 Task: Add the task  Add support for in-app purchases to the mobile app to the section Automated Testing Sprint in the project Touchstone and add a Due Date to the respective task as 2023/07/10.
Action: Mouse moved to (85, 360)
Screenshot: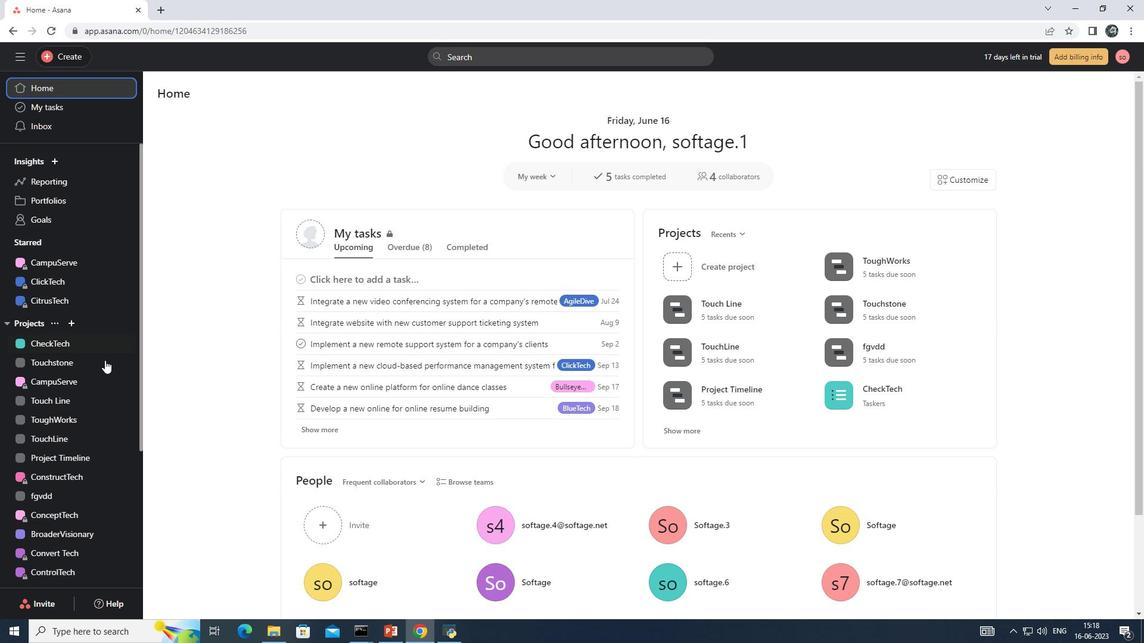 
Action: Mouse pressed left at (85, 360)
Screenshot: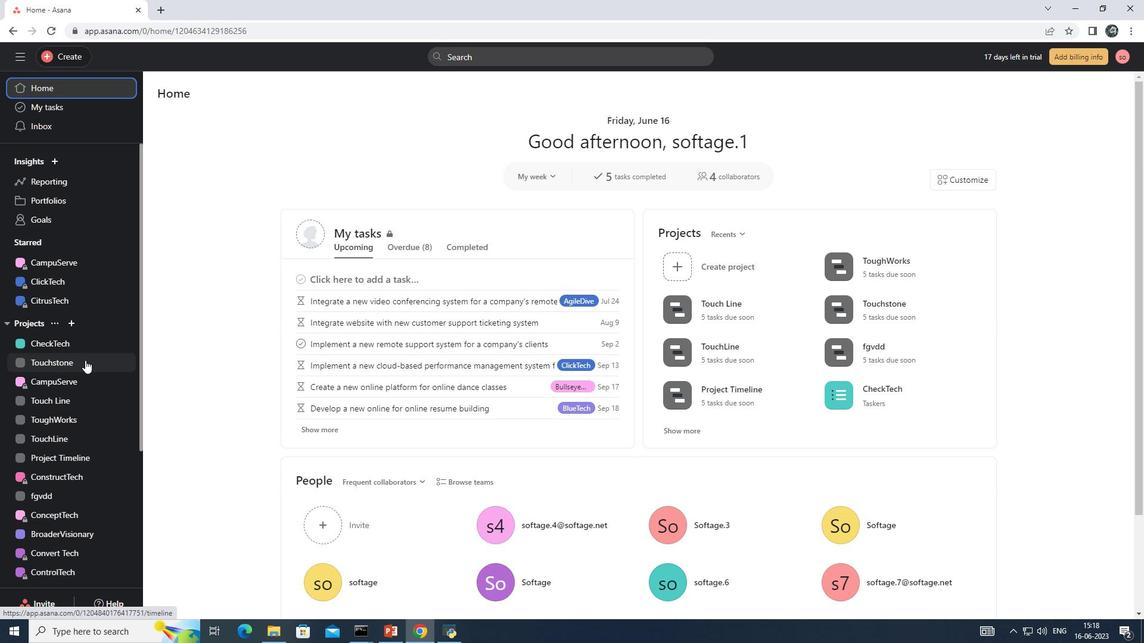 
Action: Mouse moved to (209, 118)
Screenshot: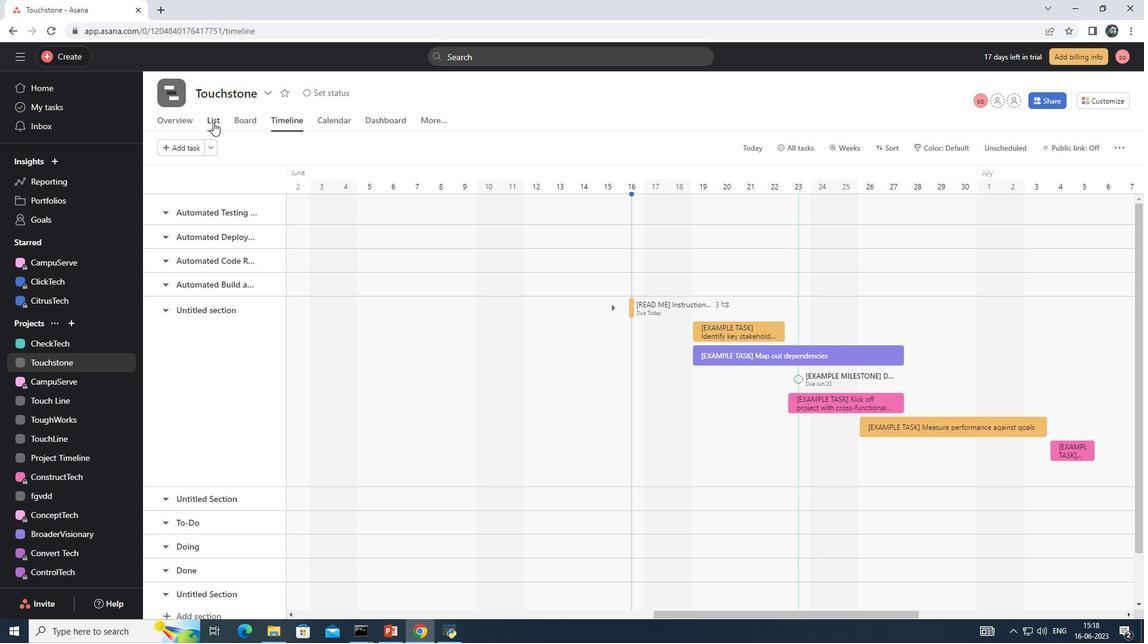 
Action: Mouse pressed left at (209, 118)
Screenshot: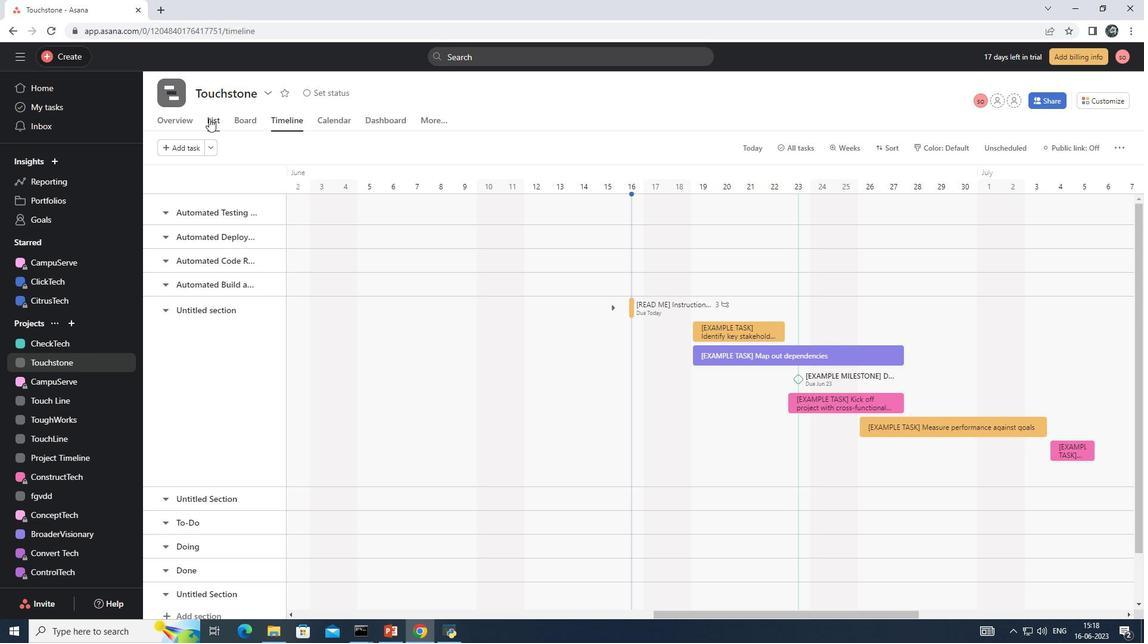 
Action: Mouse moved to (490, 308)
Screenshot: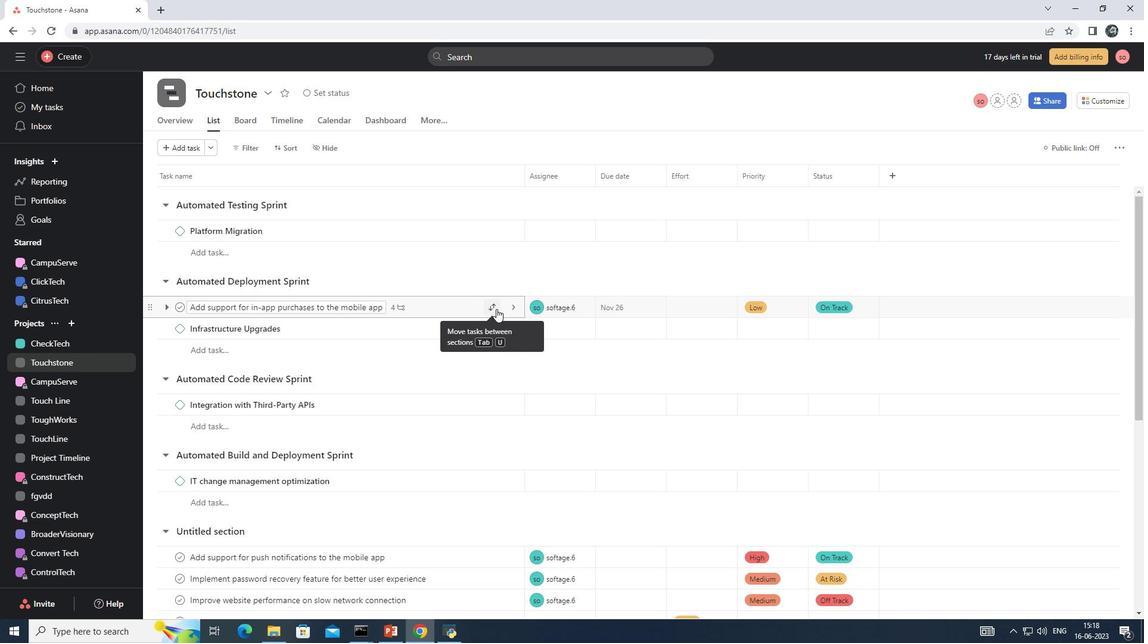 
Action: Mouse pressed left at (490, 308)
Screenshot: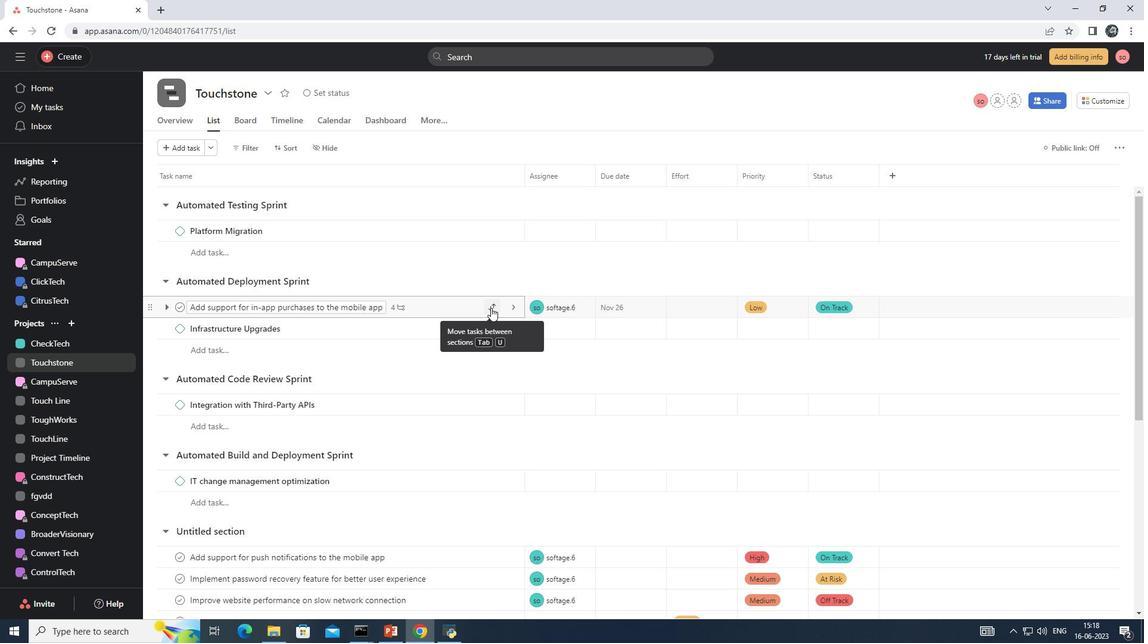 
Action: Mouse moved to (418, 352)
Screenshot: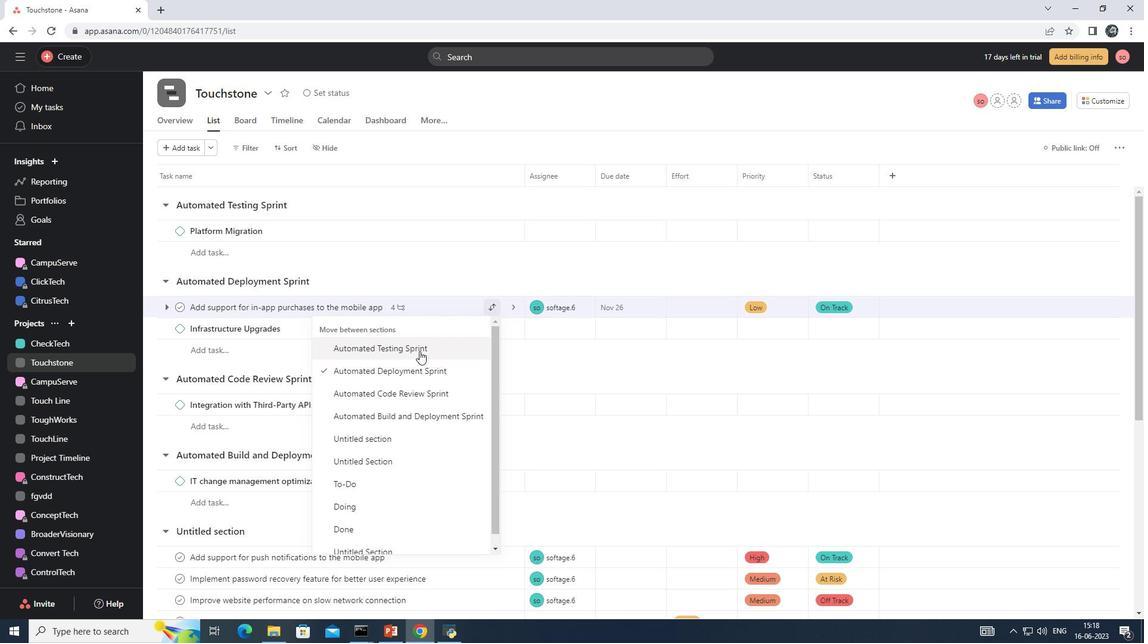 
Action: Mouse pressed left at (418, 352)
Screenshot: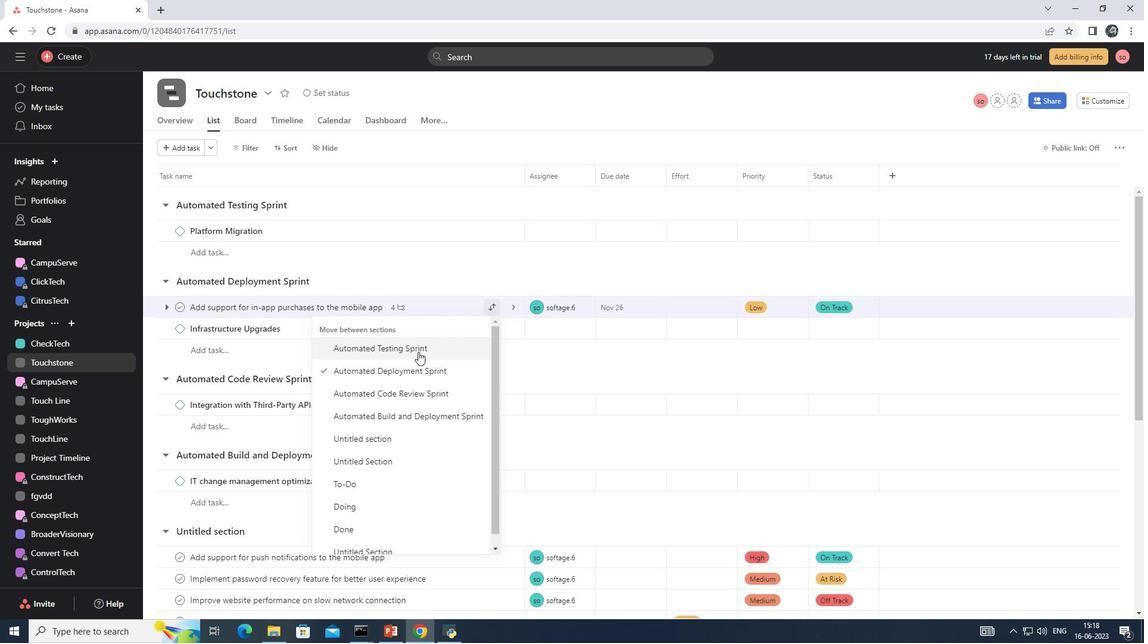 
Action: Mouse moved to (612, 233)
Screenshot: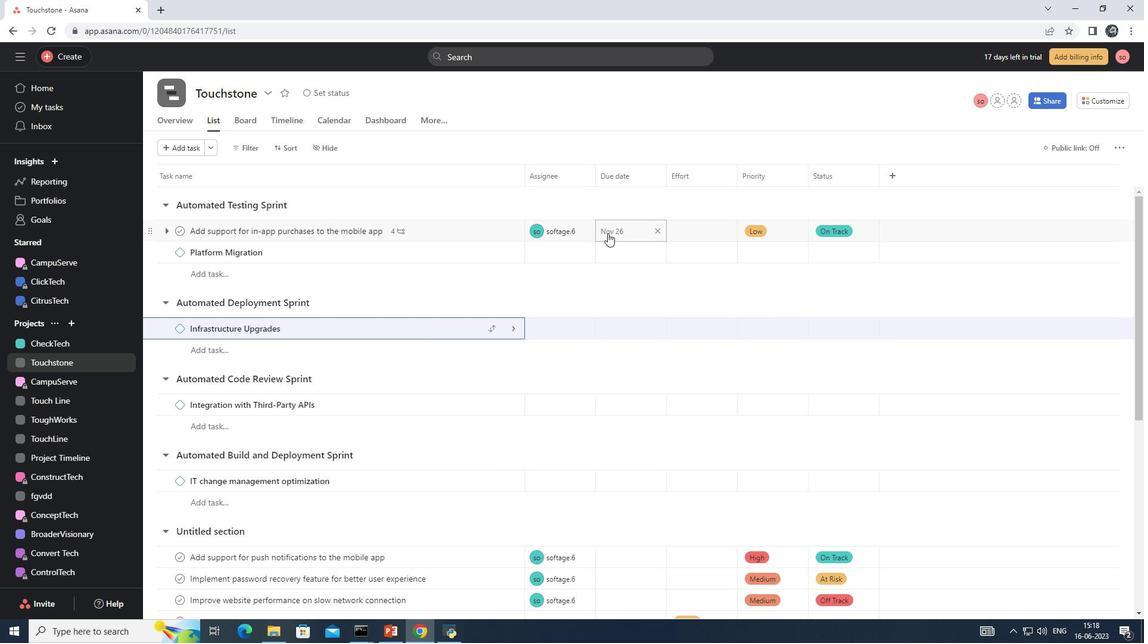 
Action: Mouse pressed left at (612, 233)
Screenshot: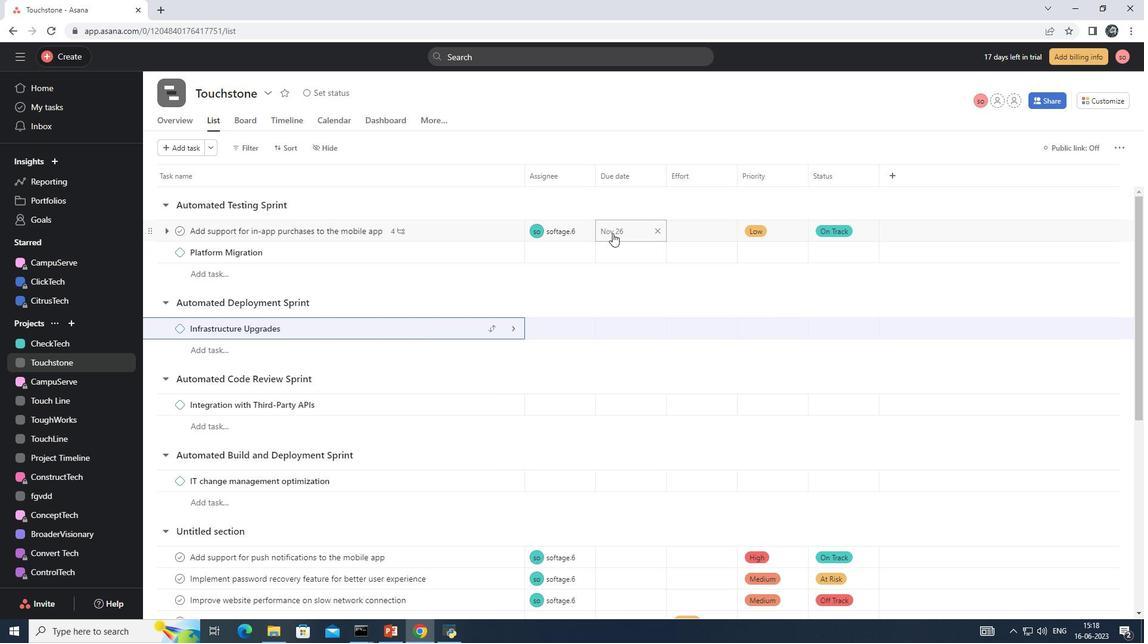 
Action: Mouse moved to (619, 286)
Screenshot: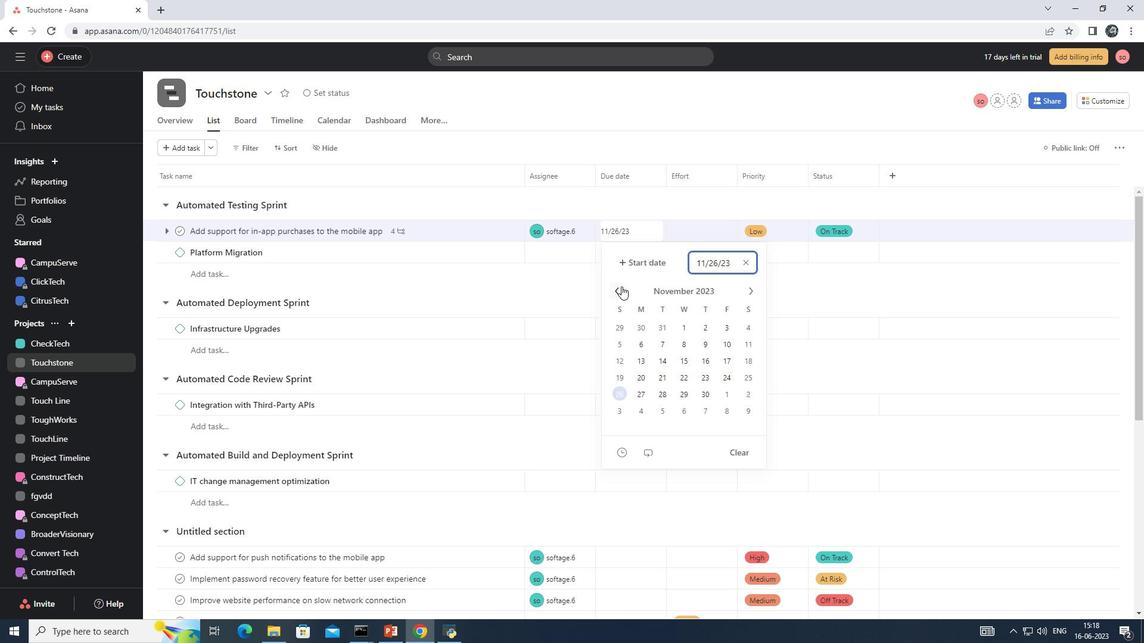 
Action: Mouse pressed left at (619, 286)
Screenshot: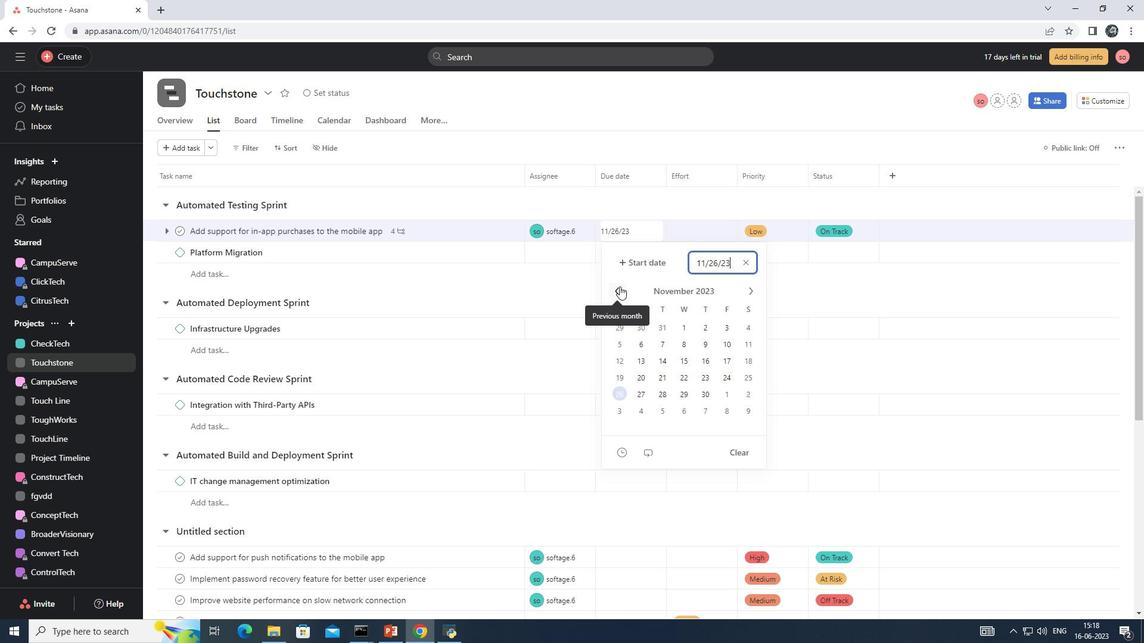 
Action: Mouse pressed left at (619, 286)
Screenshot: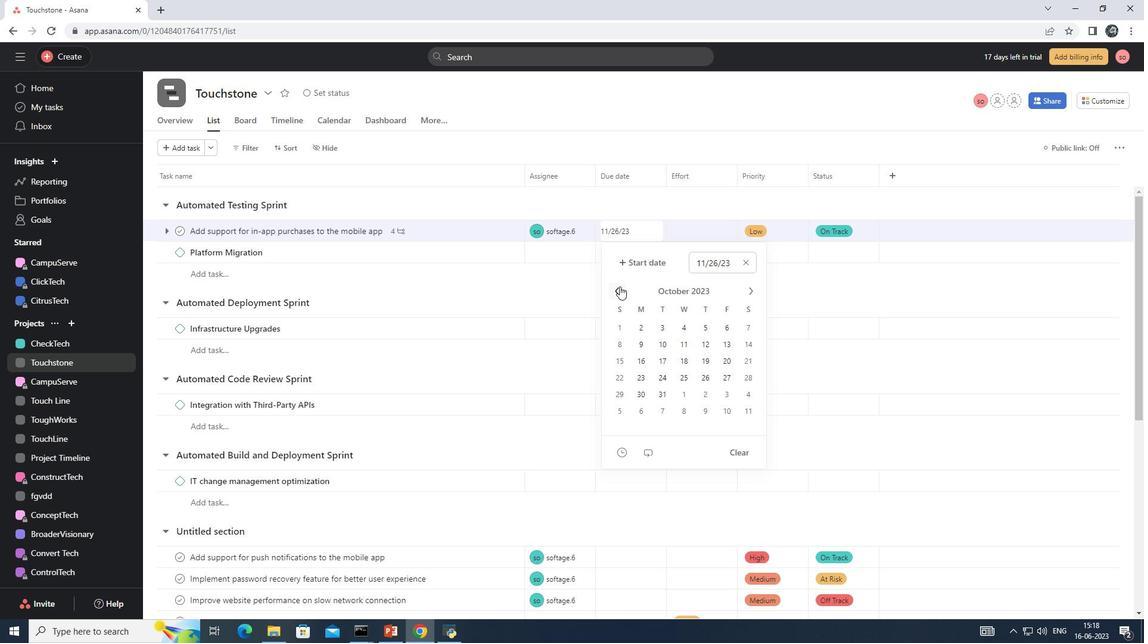 
Action: Mouse pressed left at (619, 286)
Screenshot: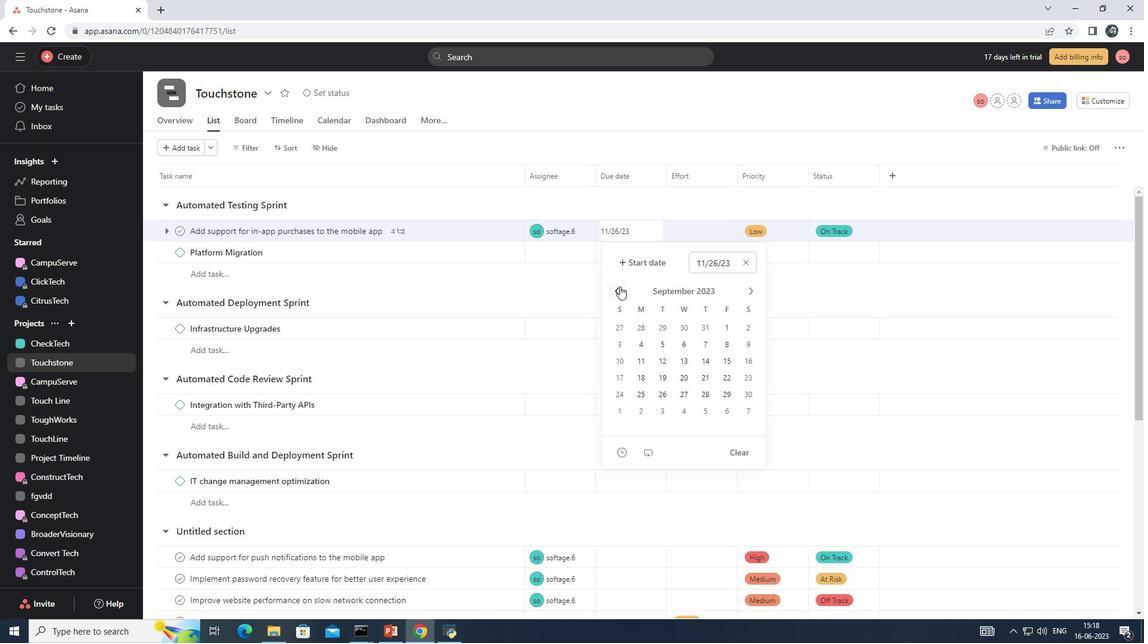 
Action: Mouse pressed left at (619, 286)
Screenshot: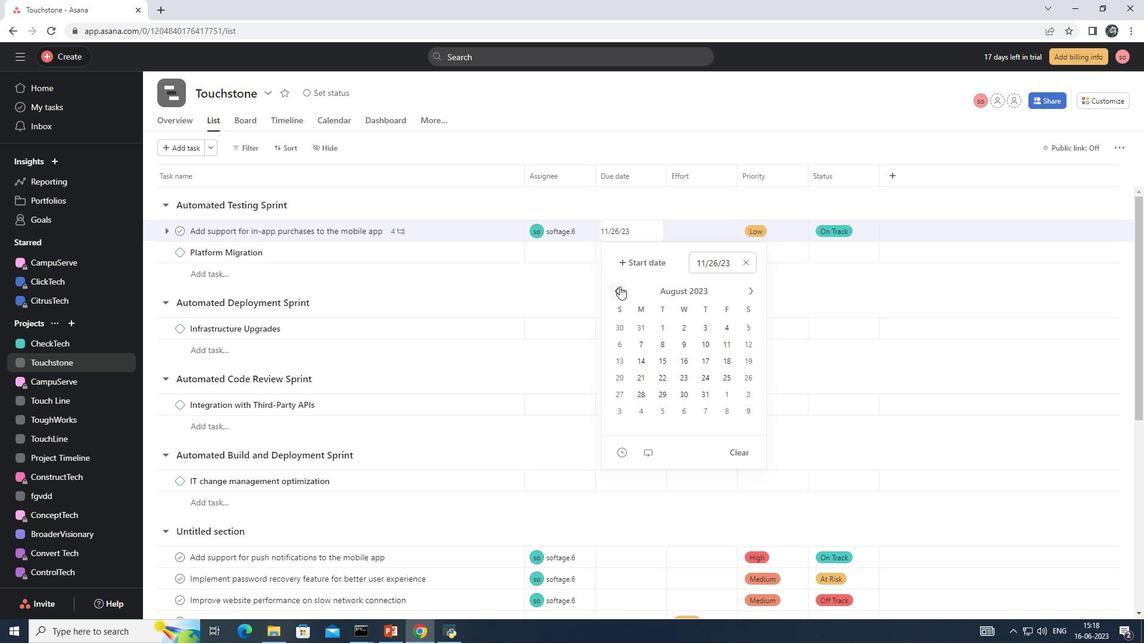 
Action: Mouse moved to (639, 357)
Screenshot: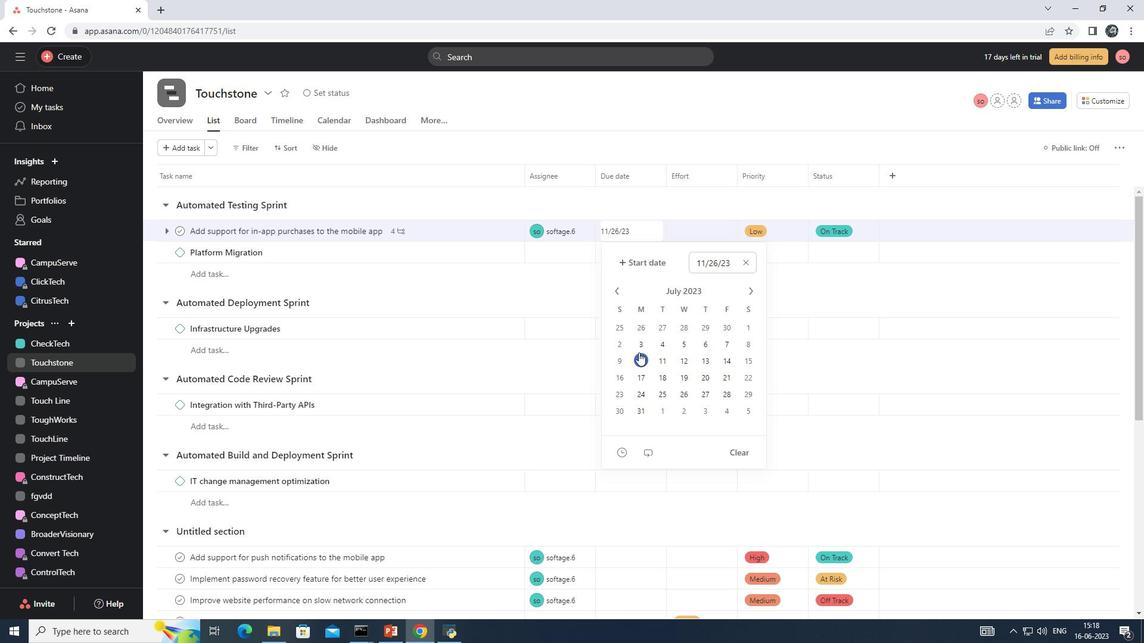 
Action: Mouse pressed left at (639, 357)
Screenshot: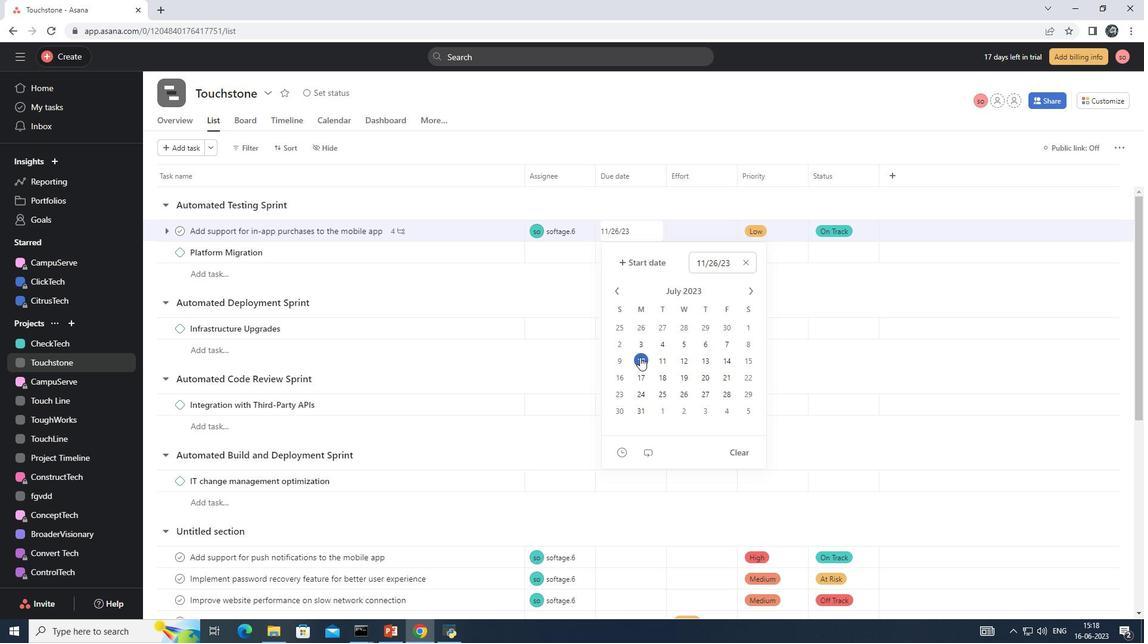 
Action: Mouse moved to (576, 291)
Screenshot: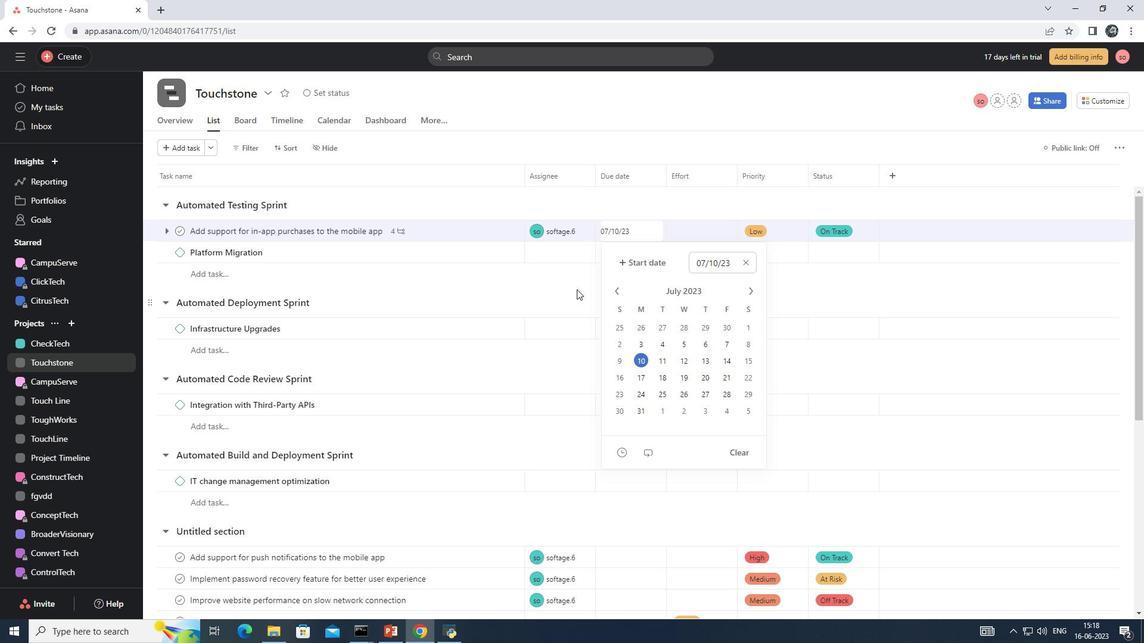 
Action: Mouse pressed left at (576, 291)
Screenshot: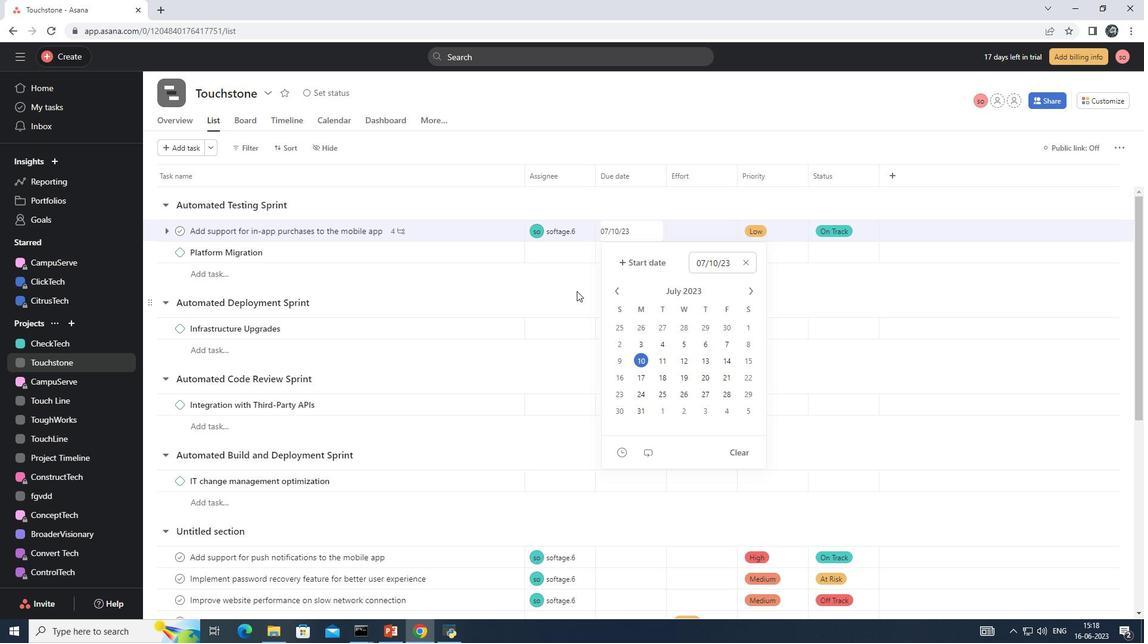 
